 Task: Create a task  Integrate website with a new customer feedback management system , assign it to team member softage.4@softage.net in the project BroaderView and update the status of the task to  At Risk , set the priority of the task to Medium
Action: Mouse moved to (89, 64)
Screenshot: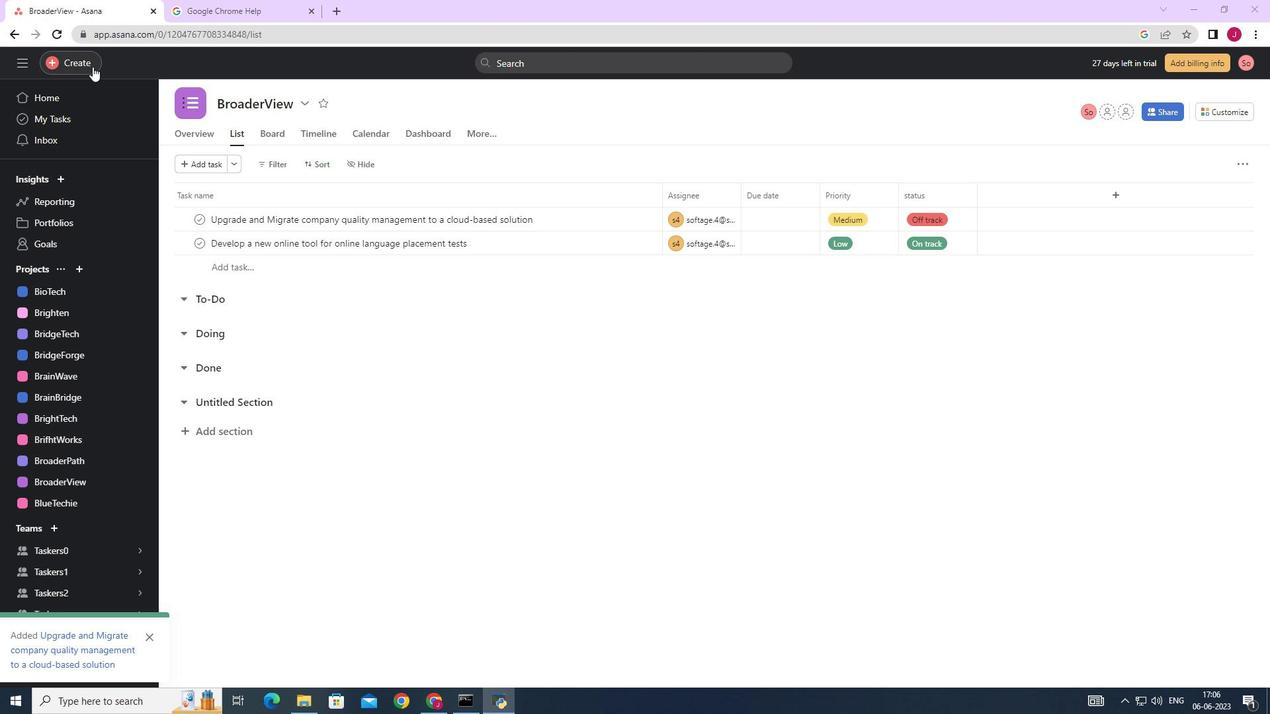 
Action: Mouse pressed left at (89, 64)
Screenshot: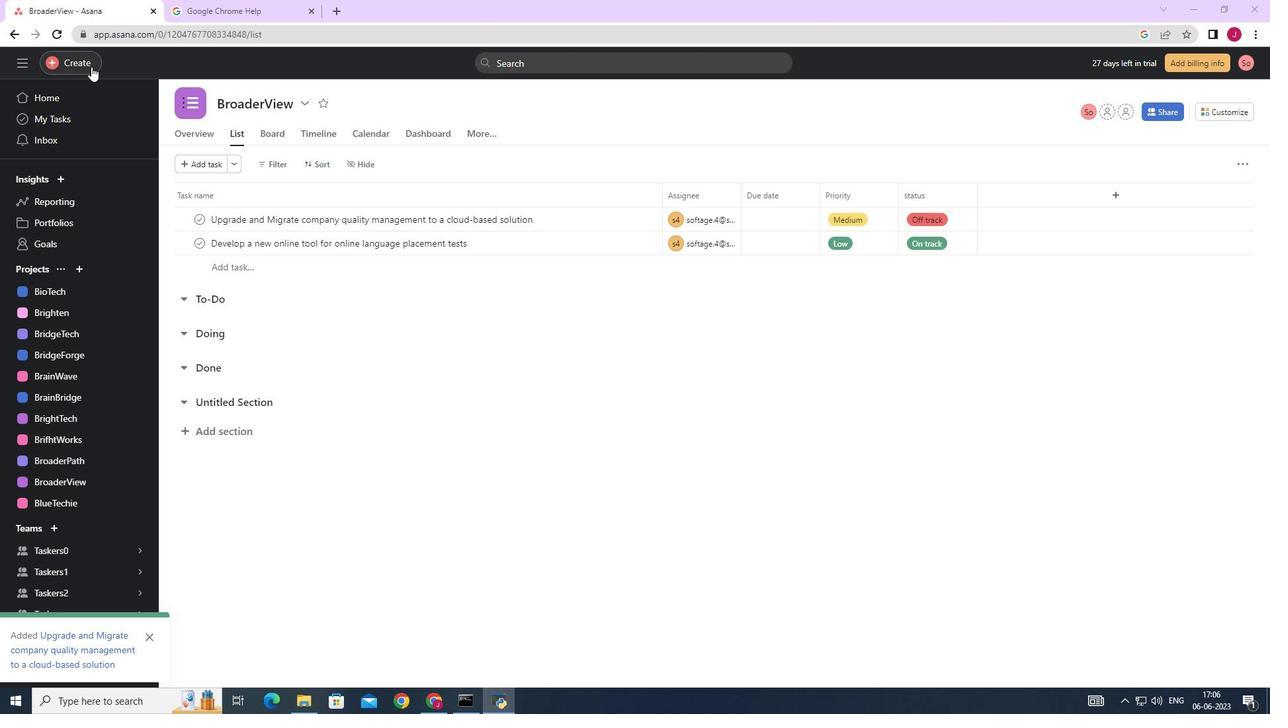 
Action: Mouse moved to (162, 64)
Screenshot: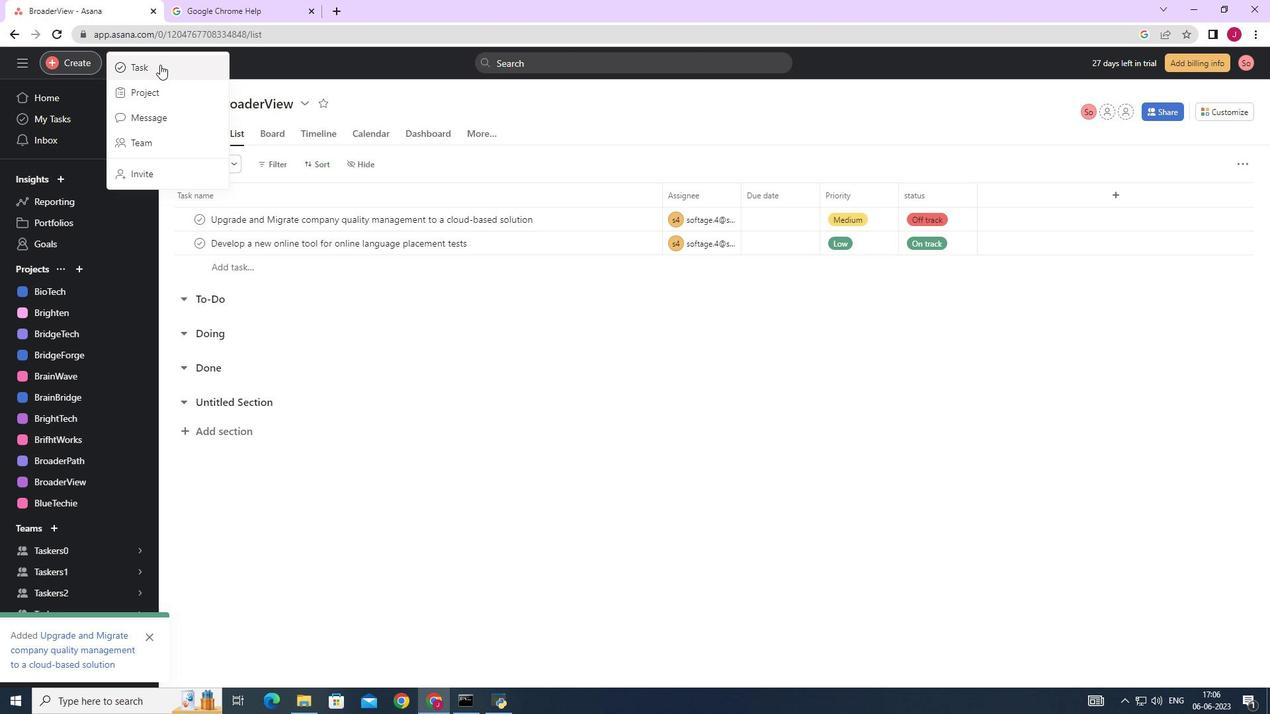 
Action: Mouse pressed left at (161, 64)
Screenshot: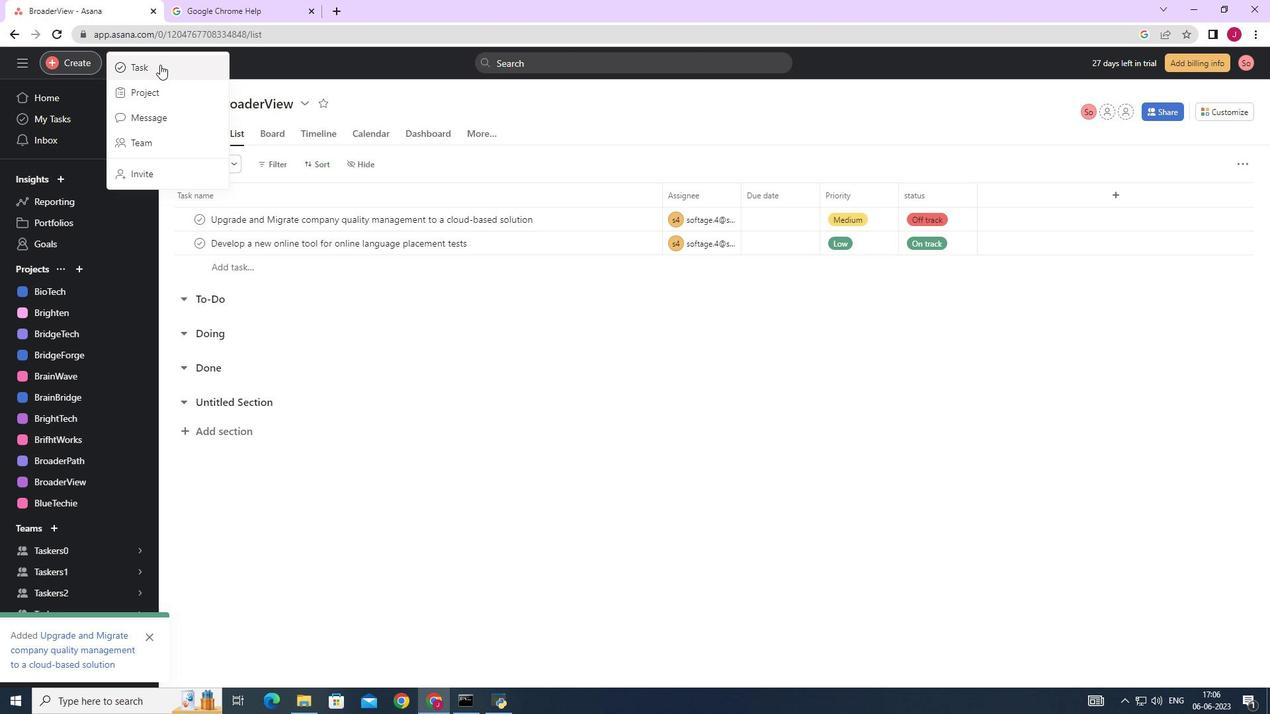 
Action: Mouse moved to (1006, 439)
Screenshot: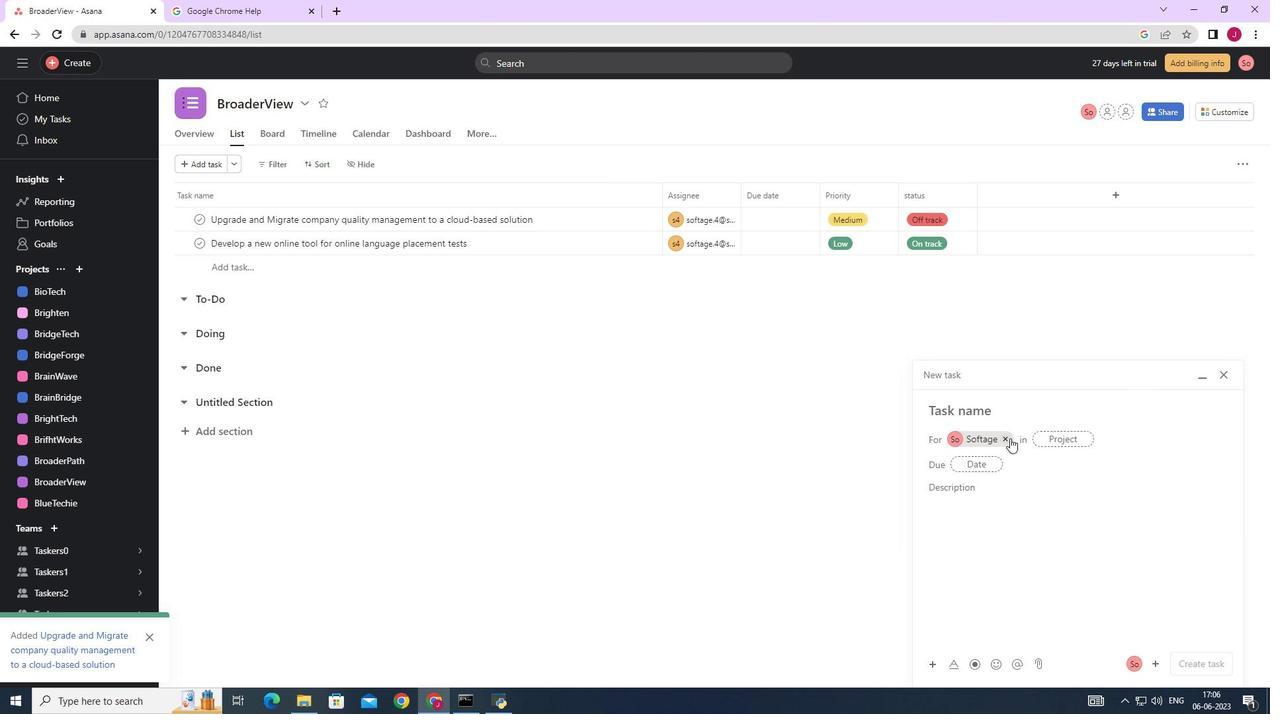 
Action: Mouse pressed left at (1006, 439)
Screenshot: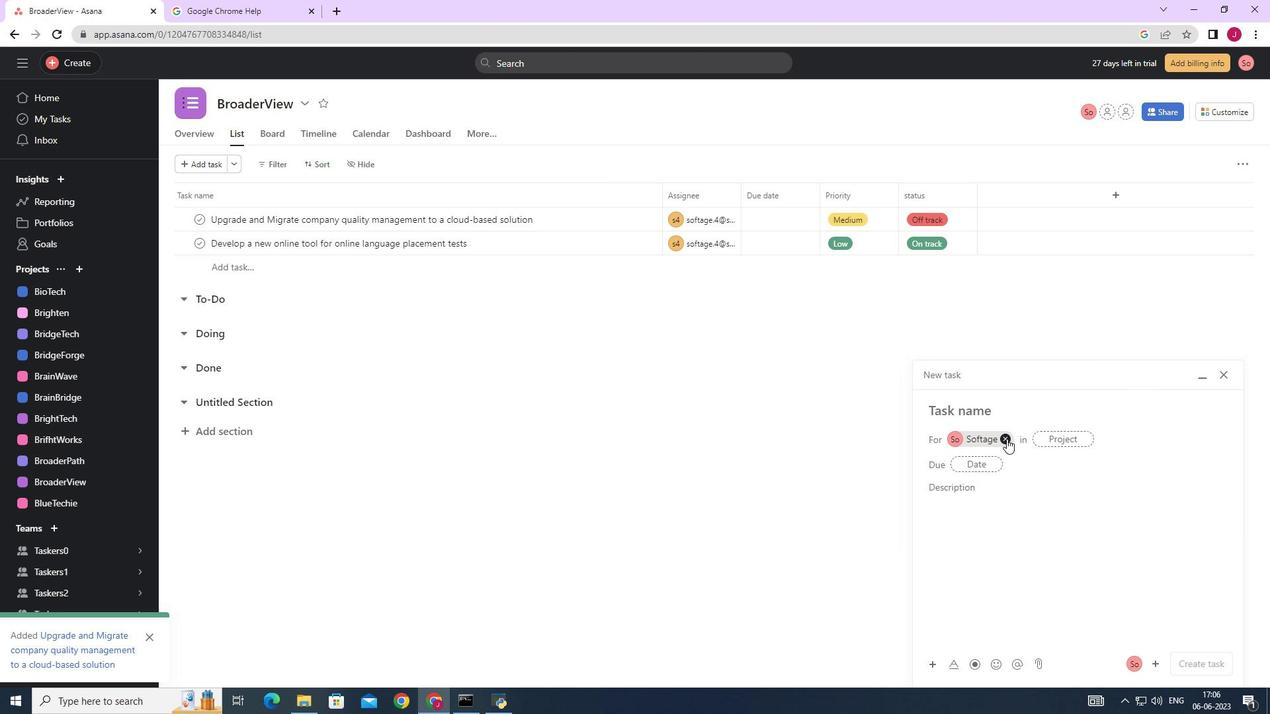 
Action: Mouse moved to (953, 408)
Screenshot: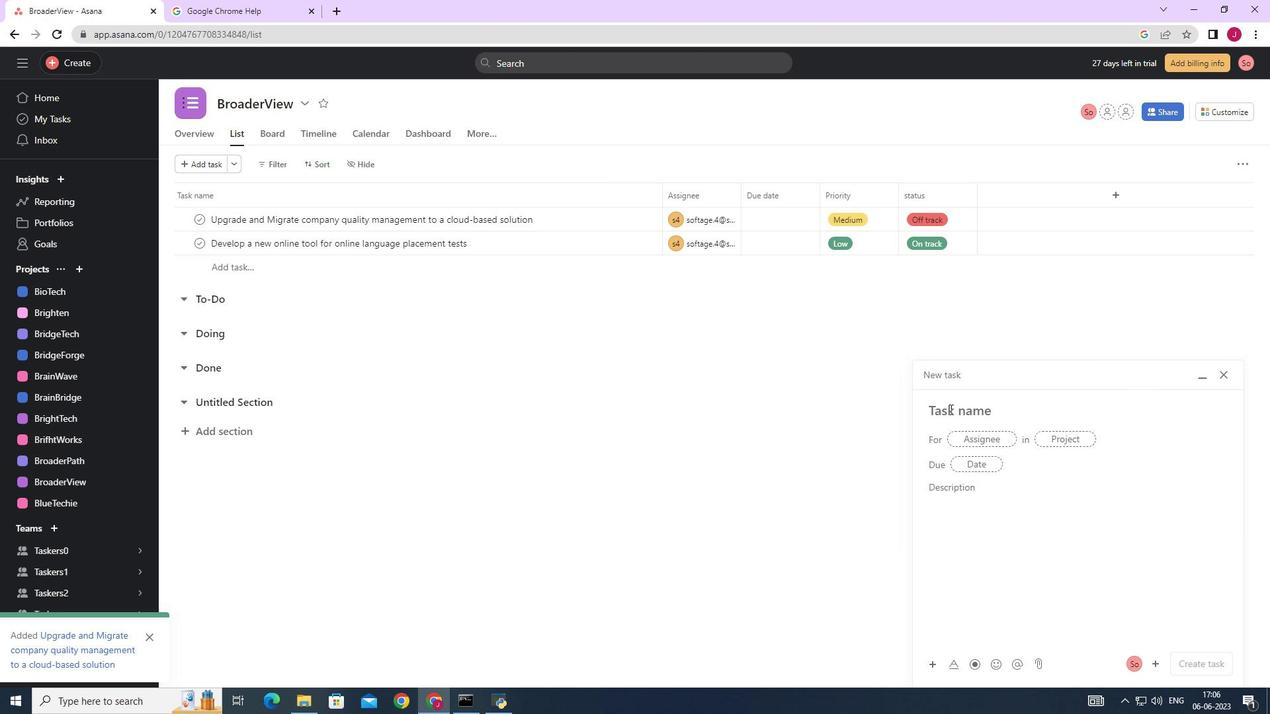 
Action: Mouse pressed left at (953, 408)
Screenshot: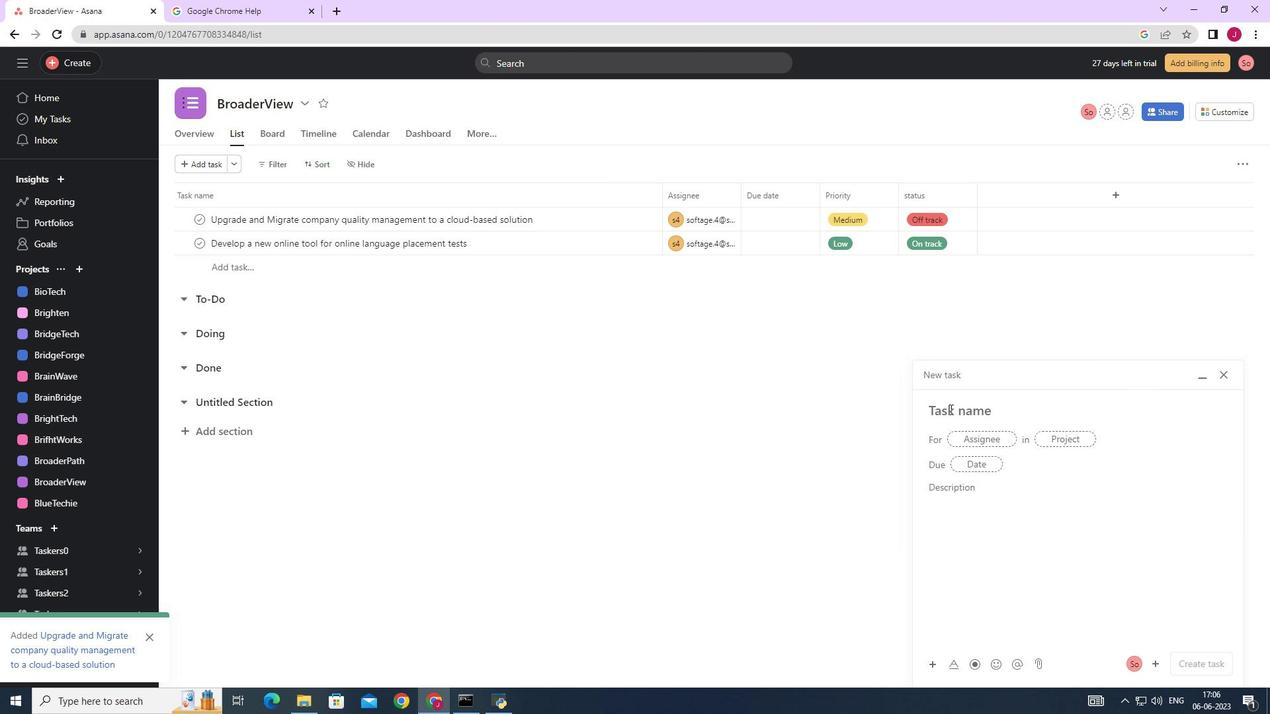 
Action: Key pressed <Key.caps_lock>I<Key.caps_lock>ntegrate<Key.space>wen<Key.backspace>bsite<Key.space>with<Key.space>a<Key.space>new<Key.space>customer<Key.space>feedback<Key.space>management<Key.space>system
Screenshot: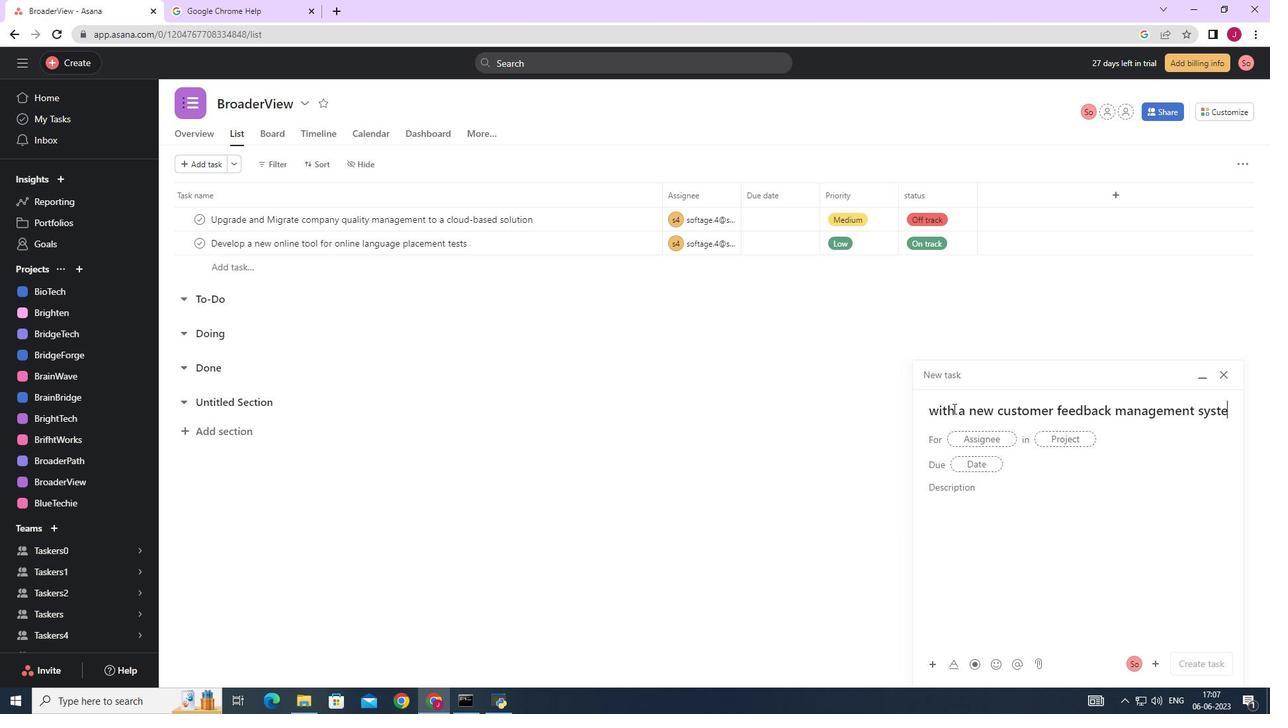 
Action: Mouse moved to (977, 437)
Screenshot: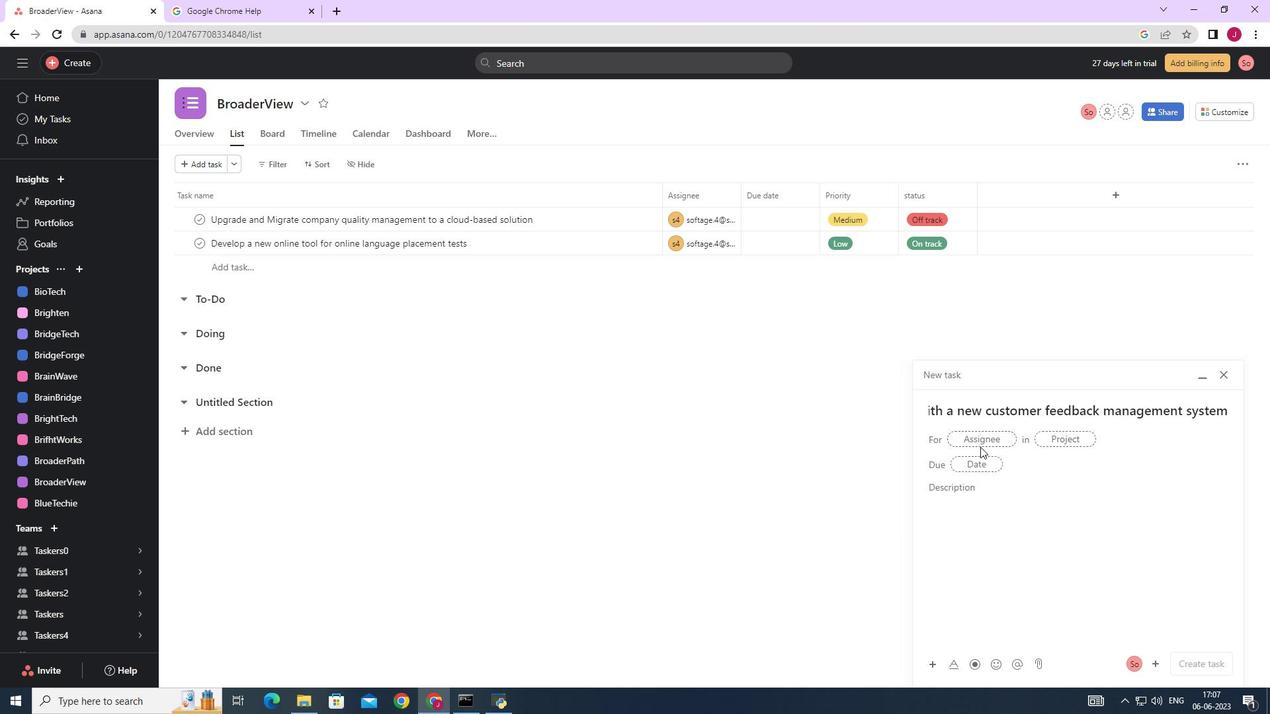 
Action: Mouse pressed left at (977, 437)
Screenshot: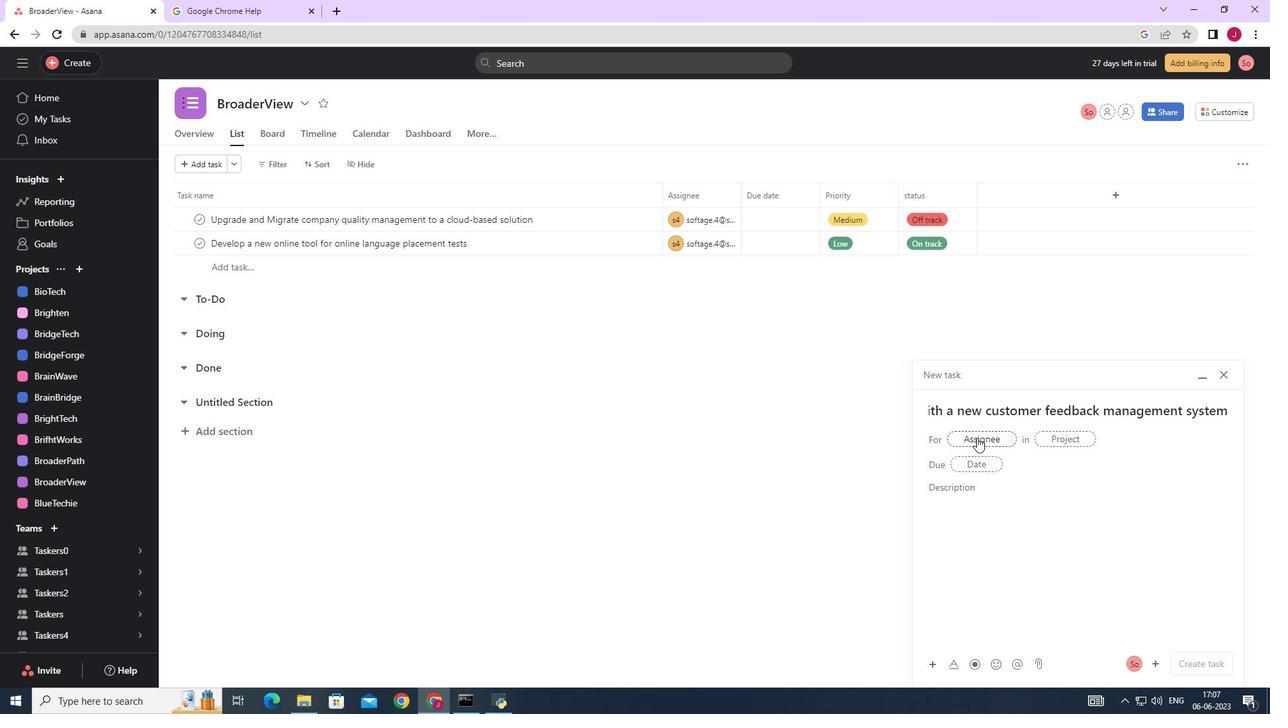 
Action: Key pressed softage.
Screenshot: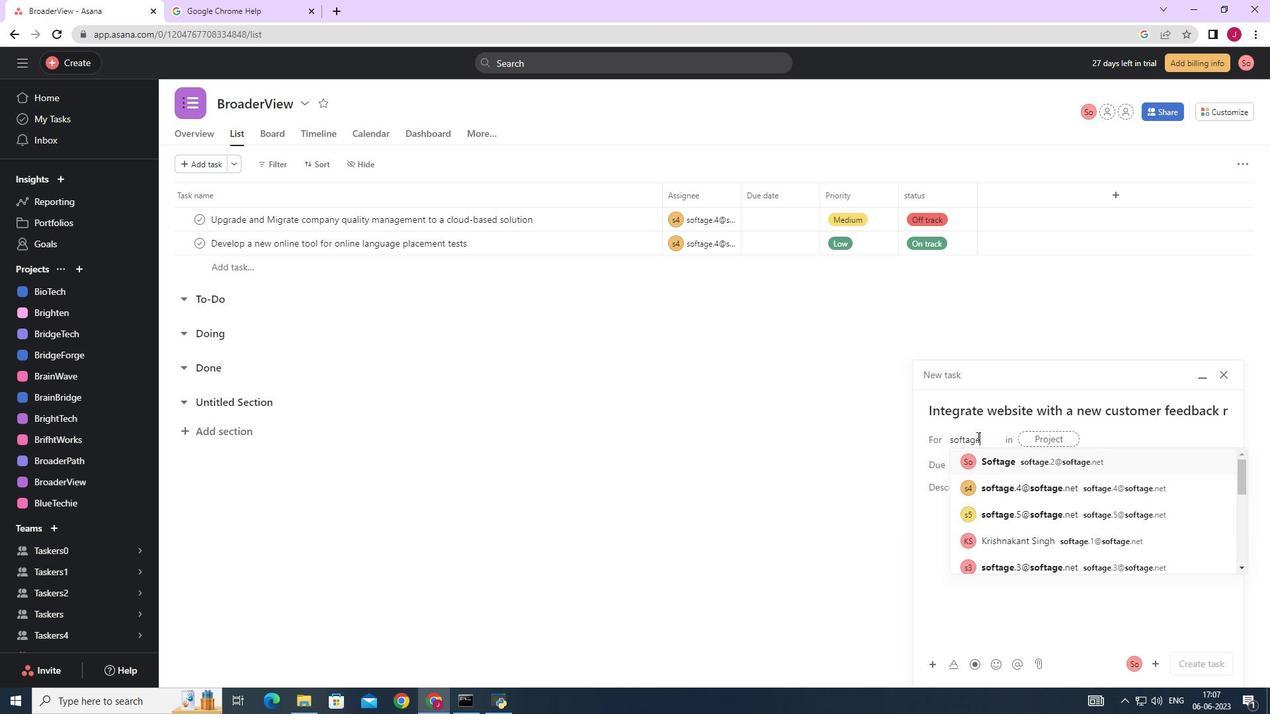 
Action: Mouse moved to (1016, 425)
Screenshot: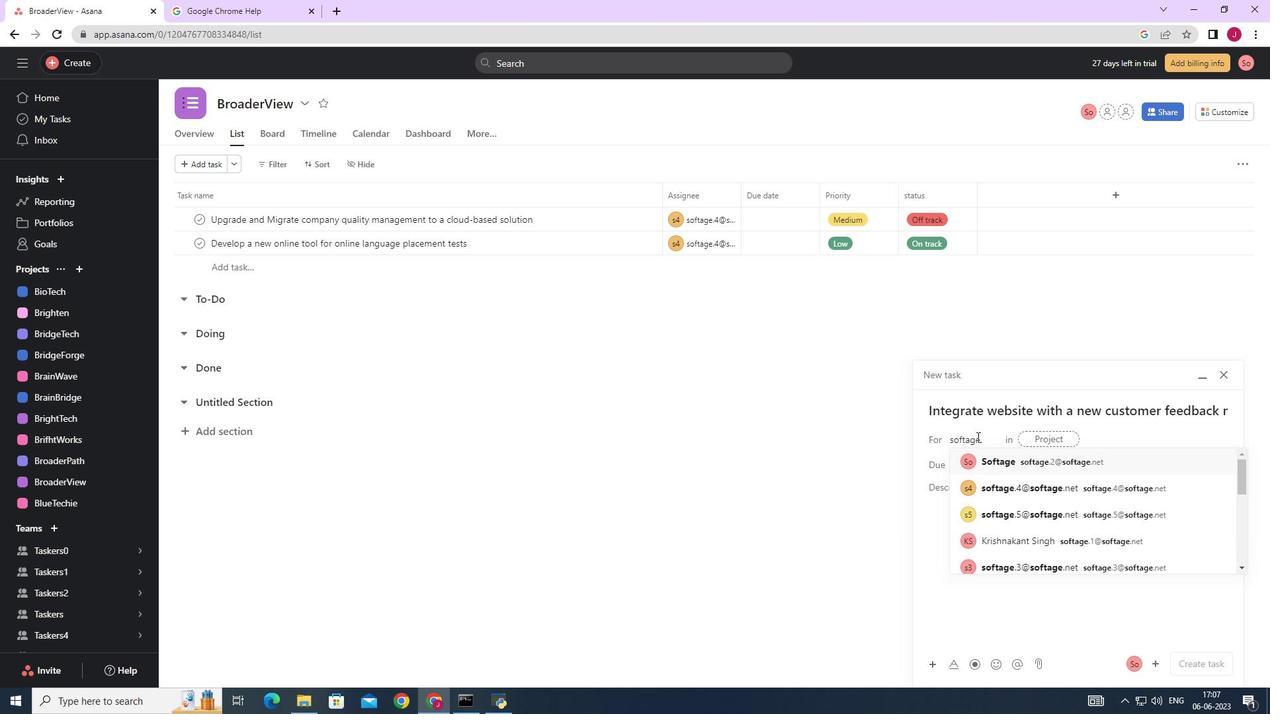 
Action: Key pressed 4
Screenshot: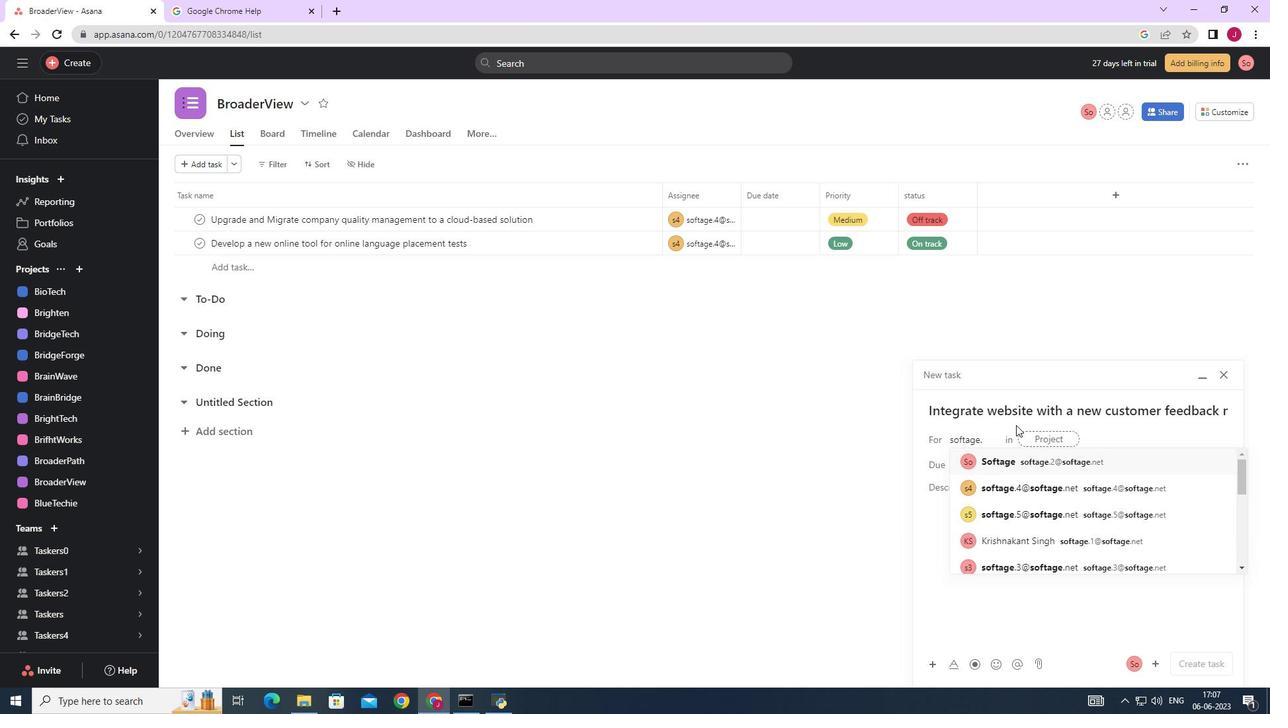 
Action: Mouse moved to (1014, 459)
Screenshot: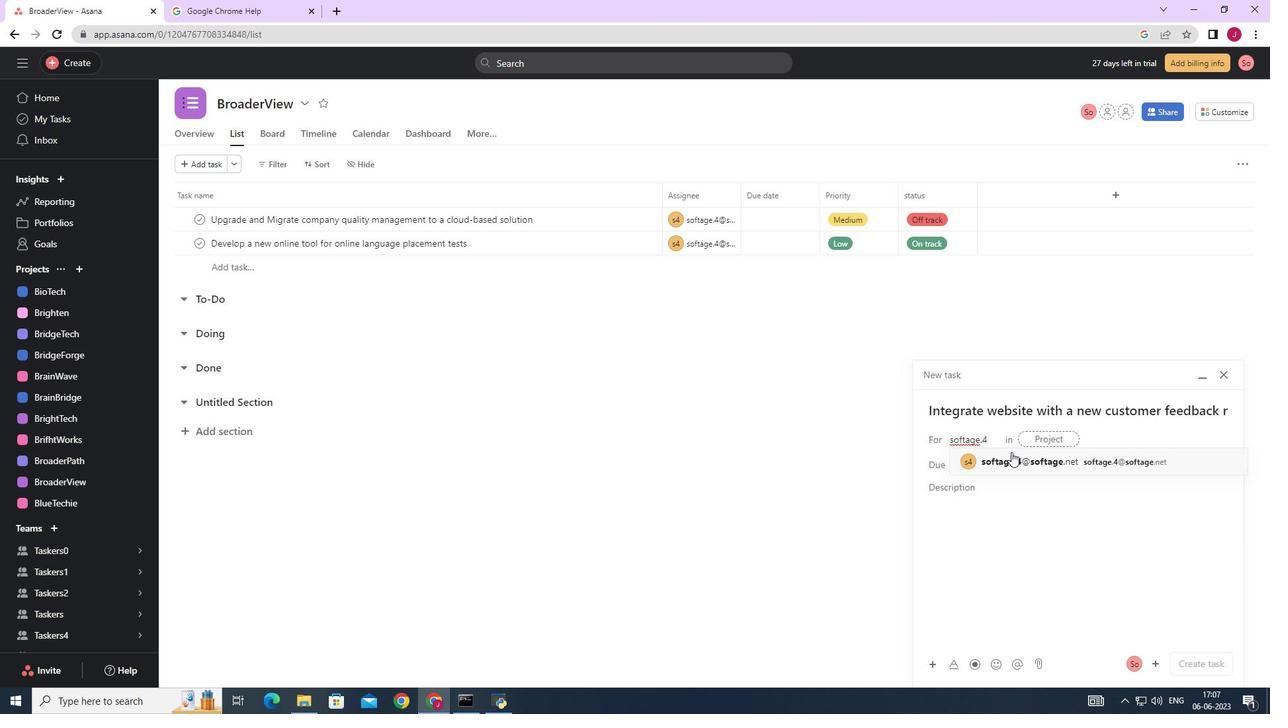 
Action: Mouse pressed left at (1014, 459)
Screenshot: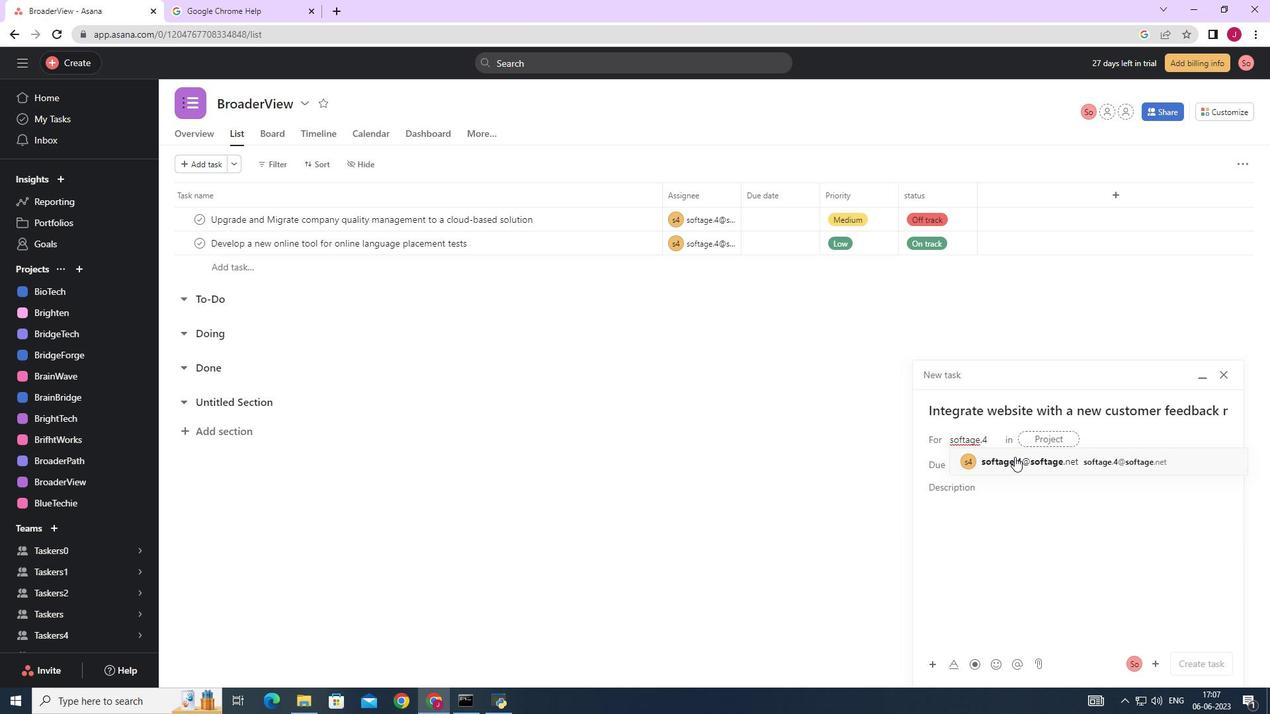
Action: Mouse moved to (825, 463)
Screenshot: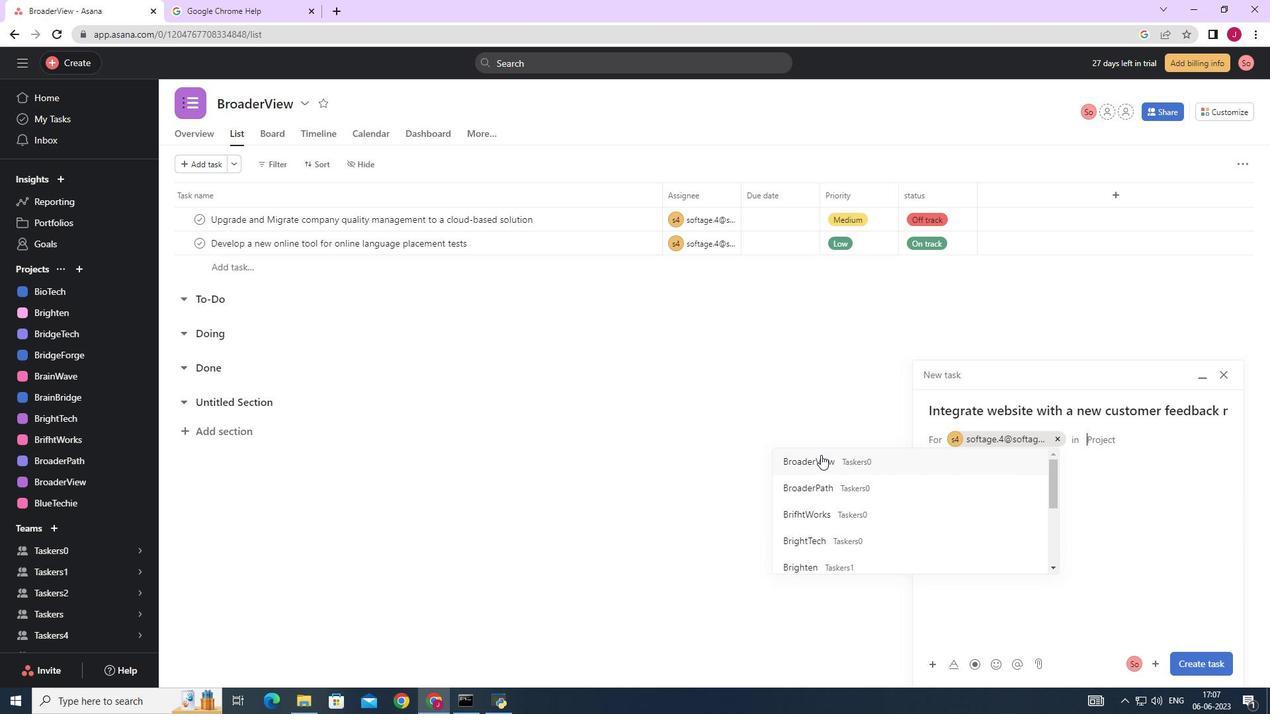 
Action: Mouse pressed left at (825, 463)
Screenshot: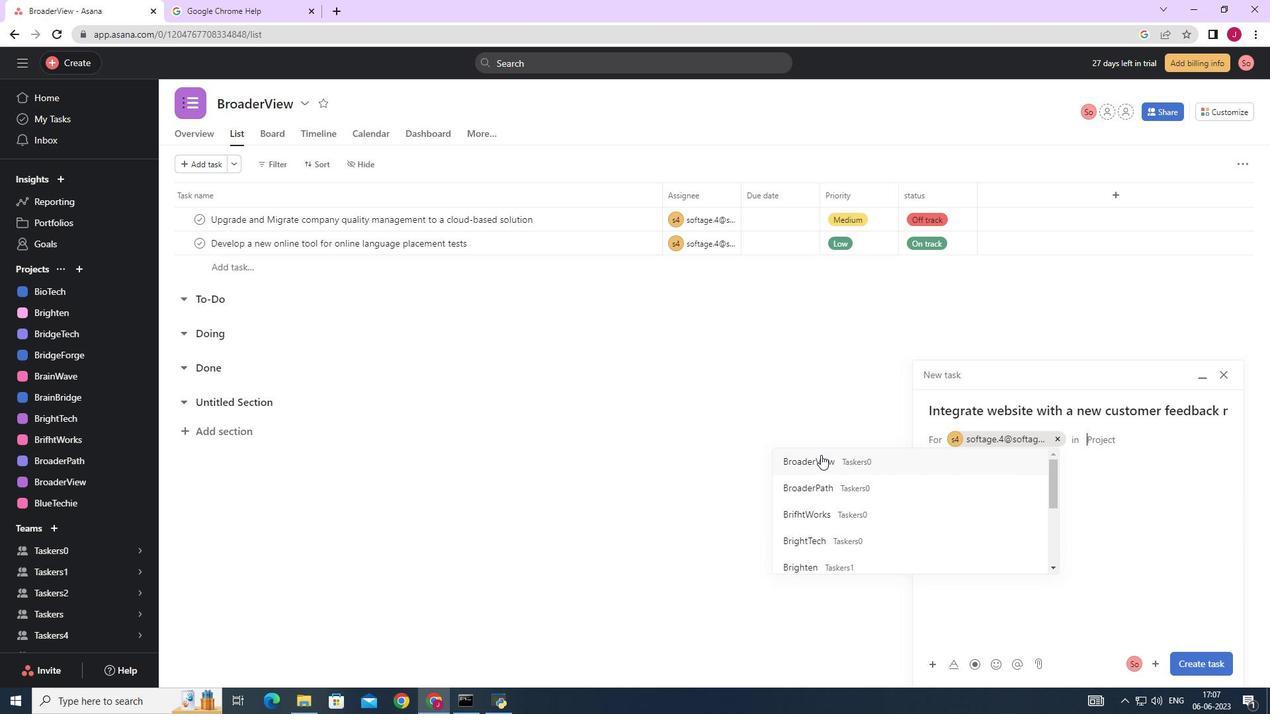 
Action: Mouse moved to (989, 490)
Screenshot: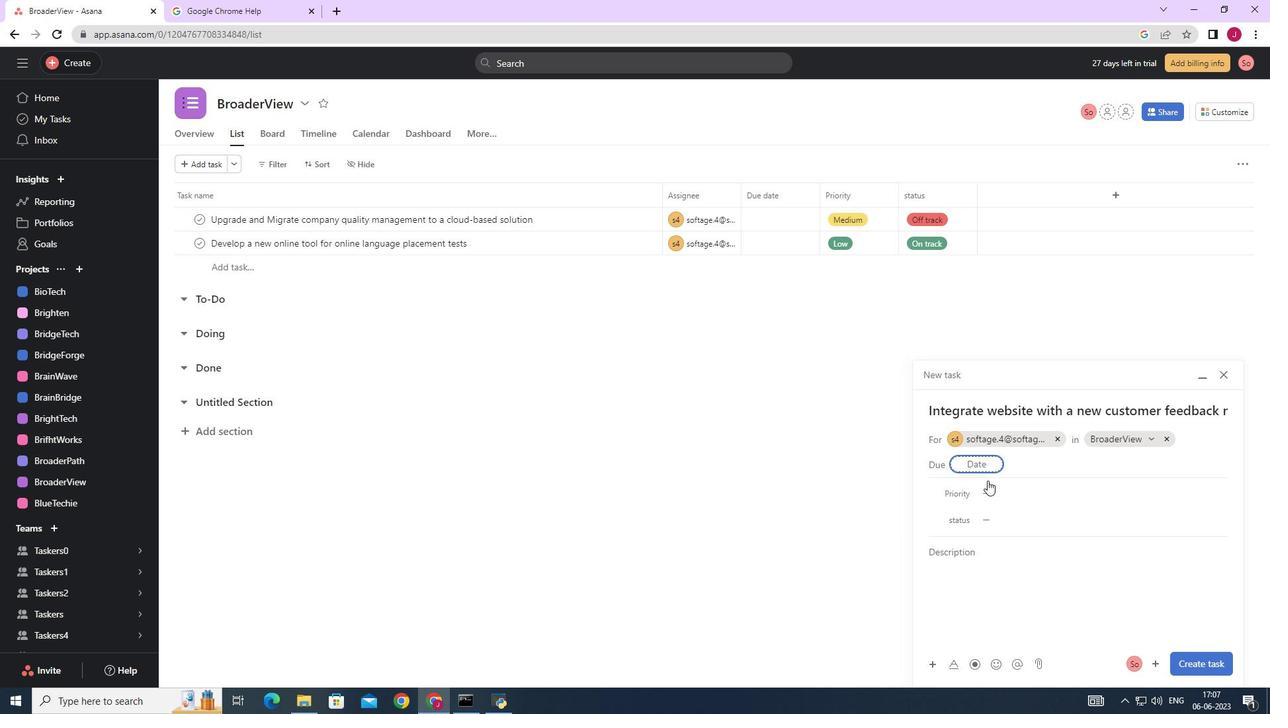 
Action: Mouse pressed left at (989, 490)
Screenshot: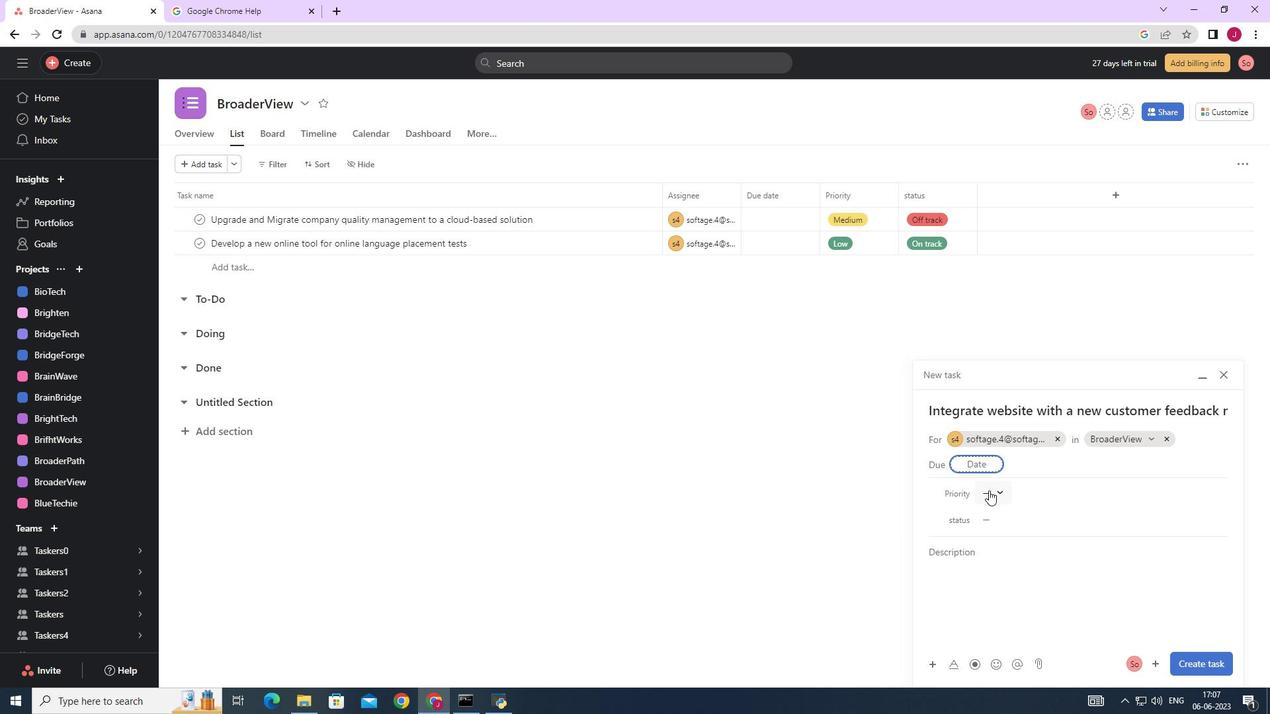 
Action: Mouse moved to (1021, 564)
Screenshot: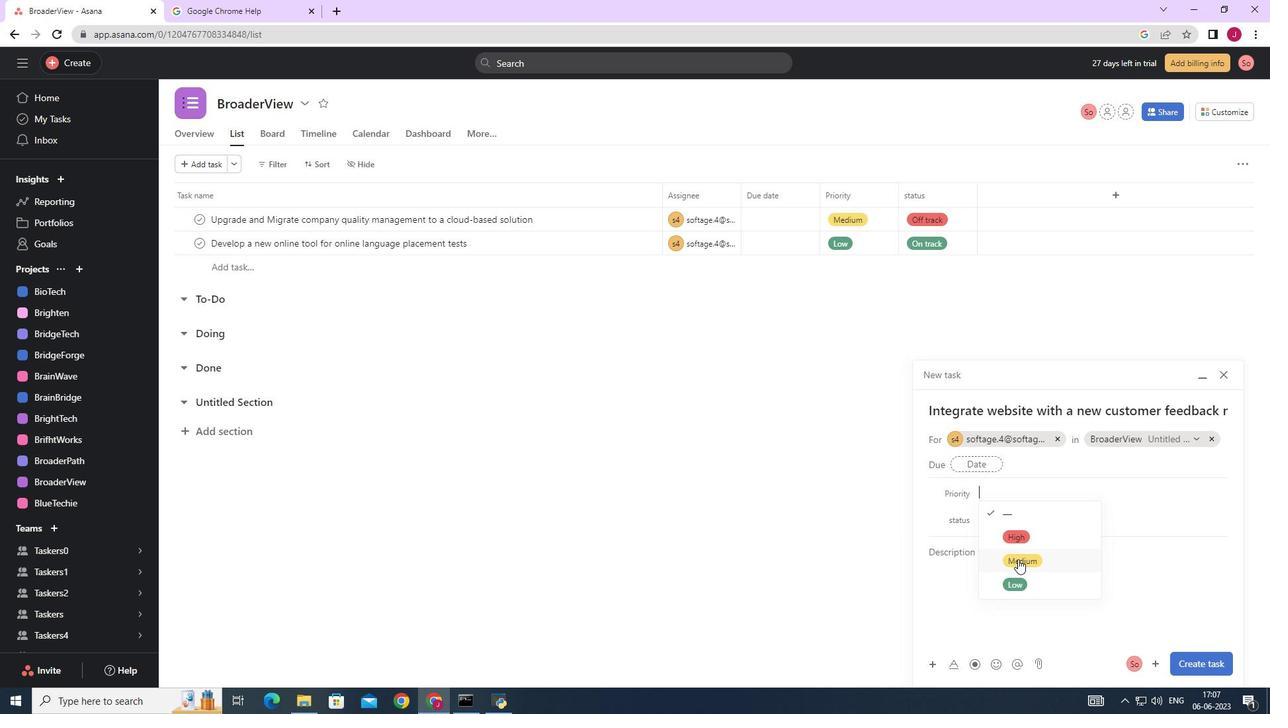 
Action: Mouse pressed left at (1021, 564)
Screenshot: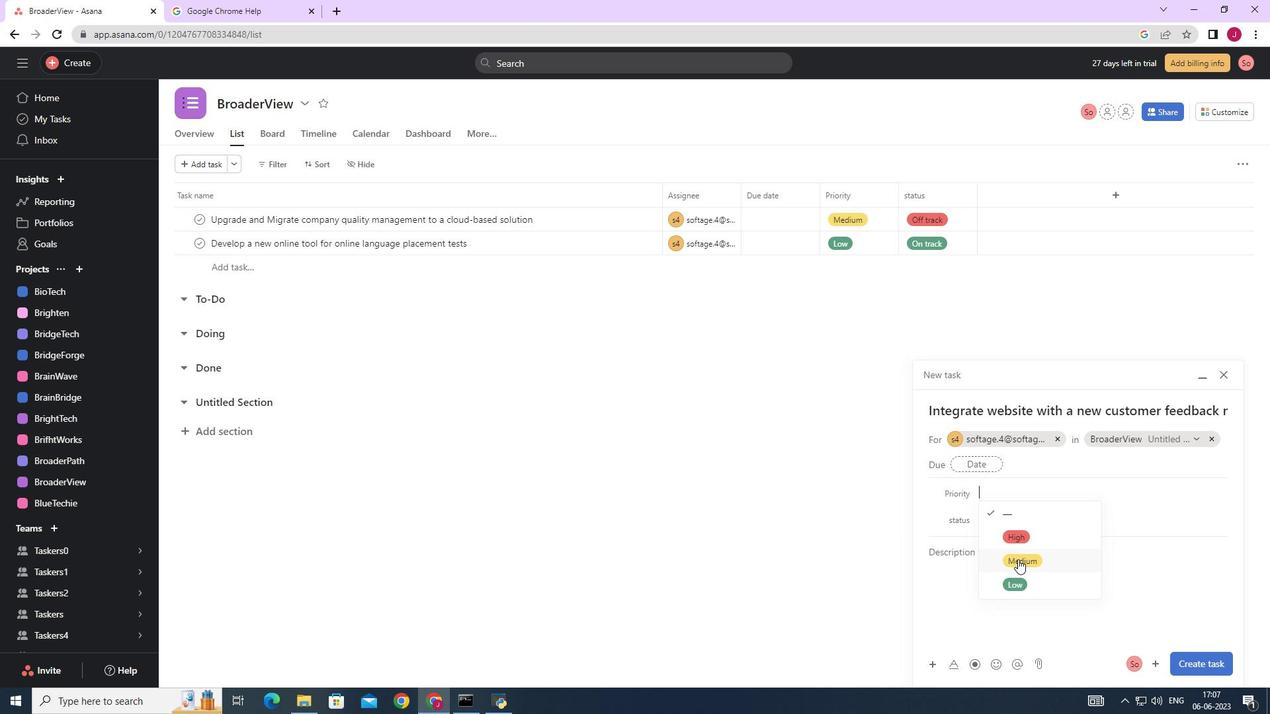 
Action: Mouse moved to (993, 516)
Screenshot: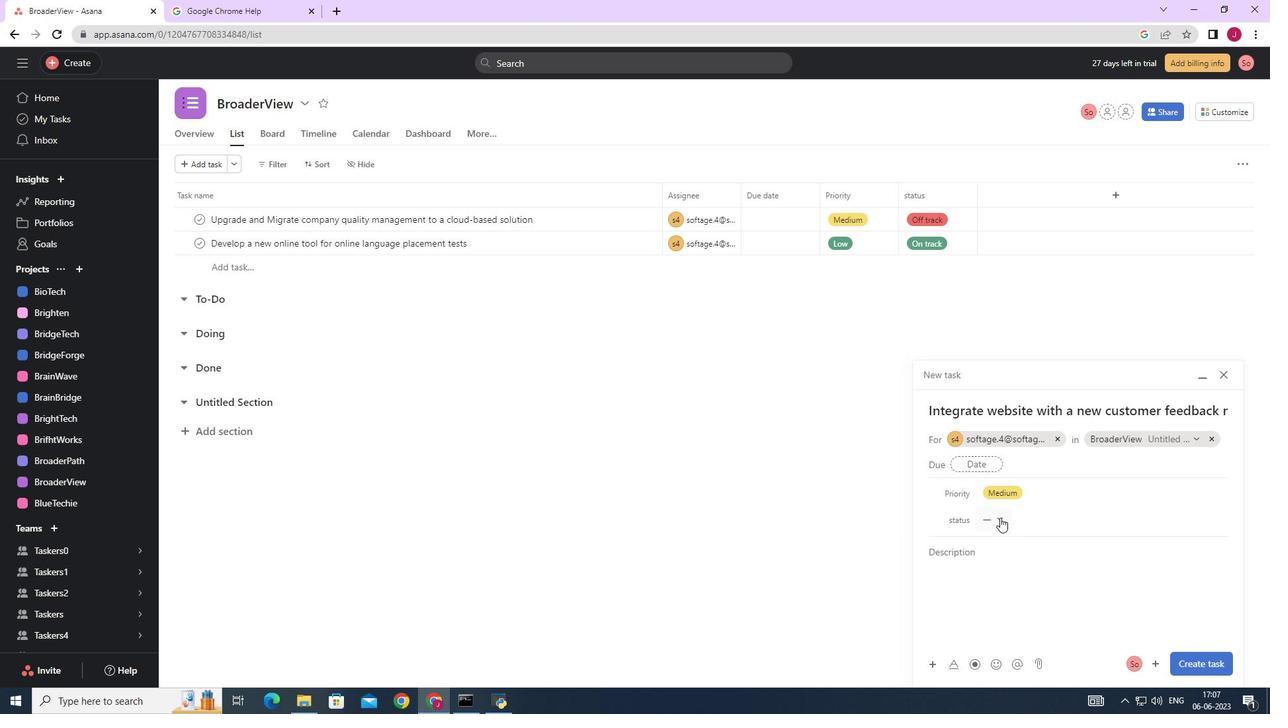 
Action: Mouse pressed left at (993, 516)
Screenshot: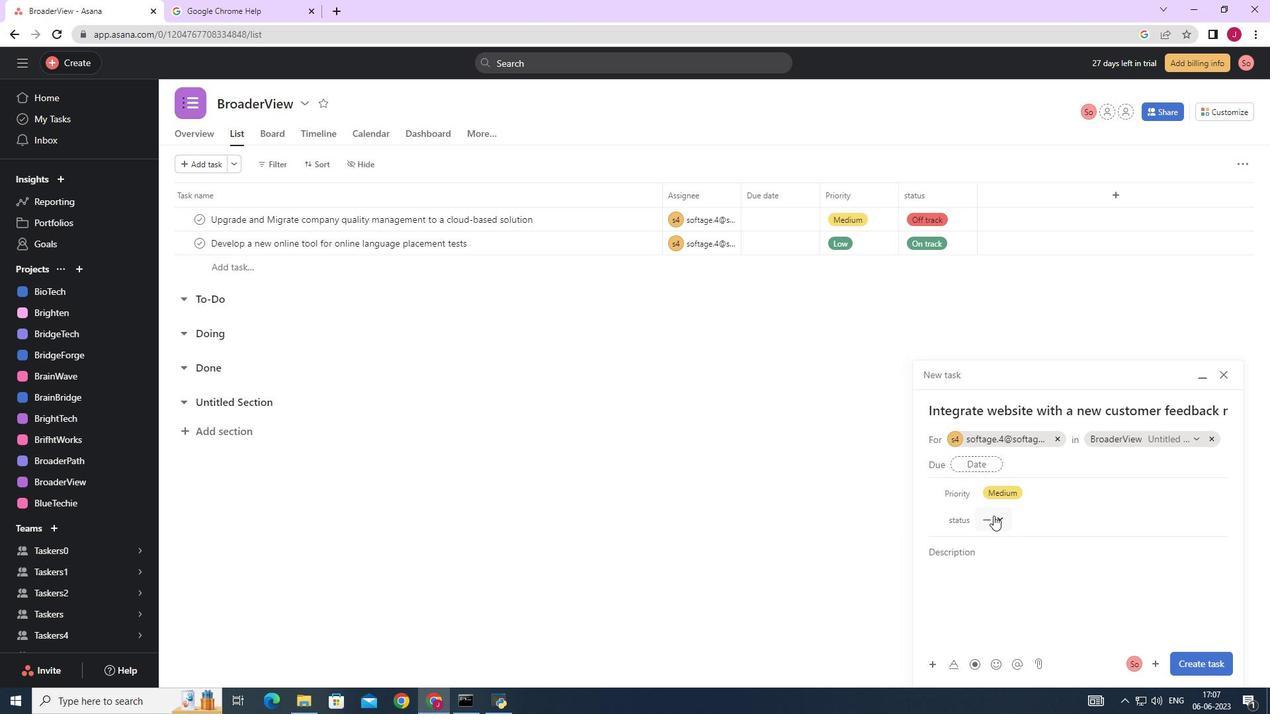 
Action: Mouse moved to (1017, 608)
Screenshot: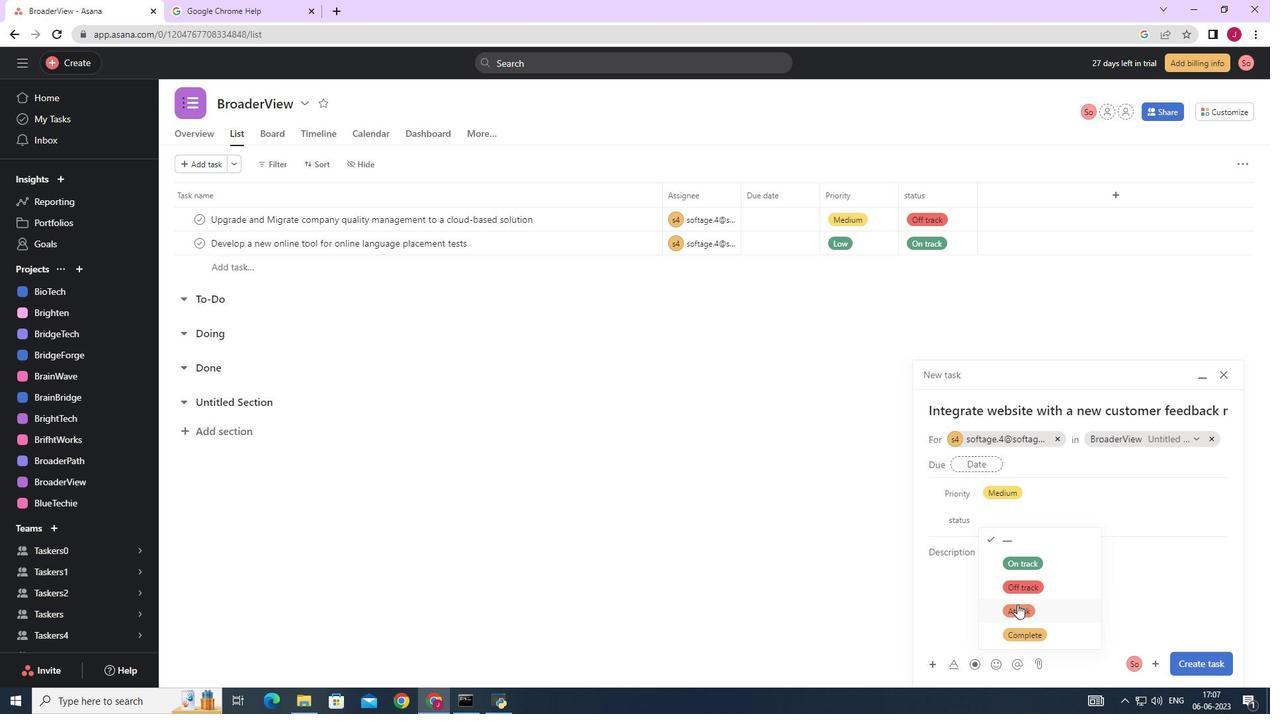 
Action: Mouse pressed left at (1017, 608)
Screenshot: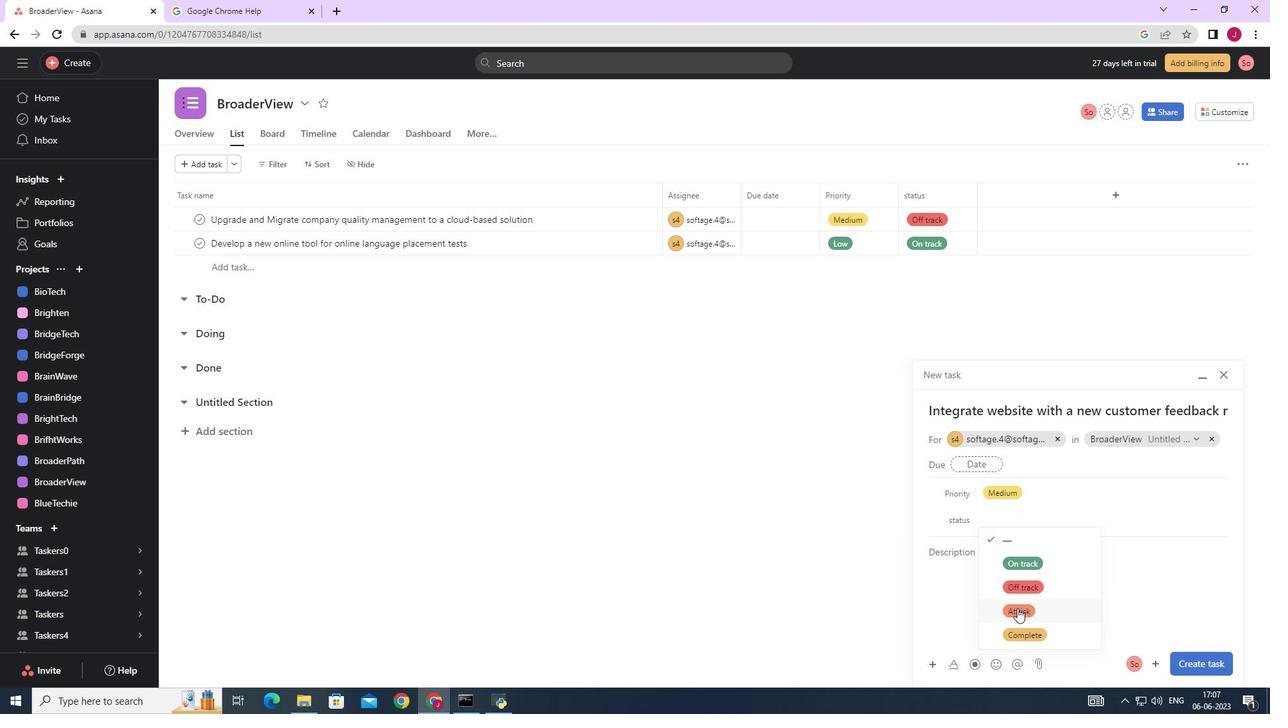
Action: Mouse moved to (1196, 662)
Screenshot: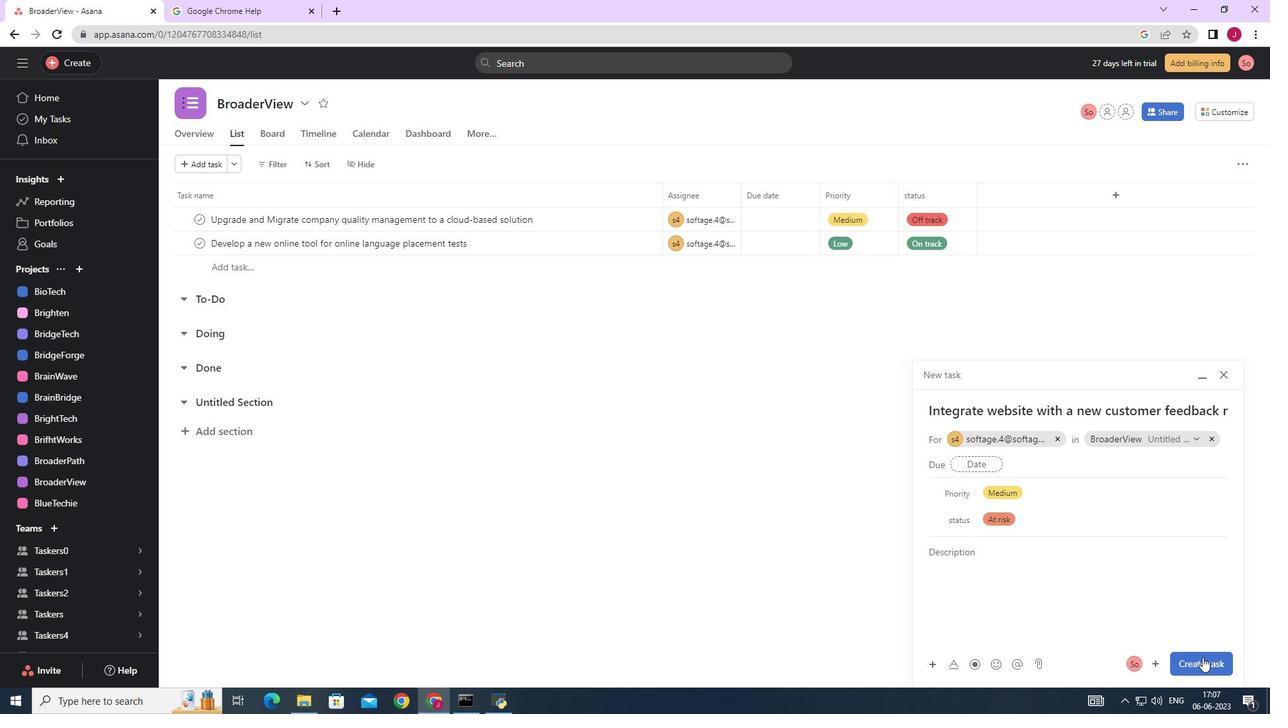 
Action: Mouse pressed left at (1196, 662)
Screenshot: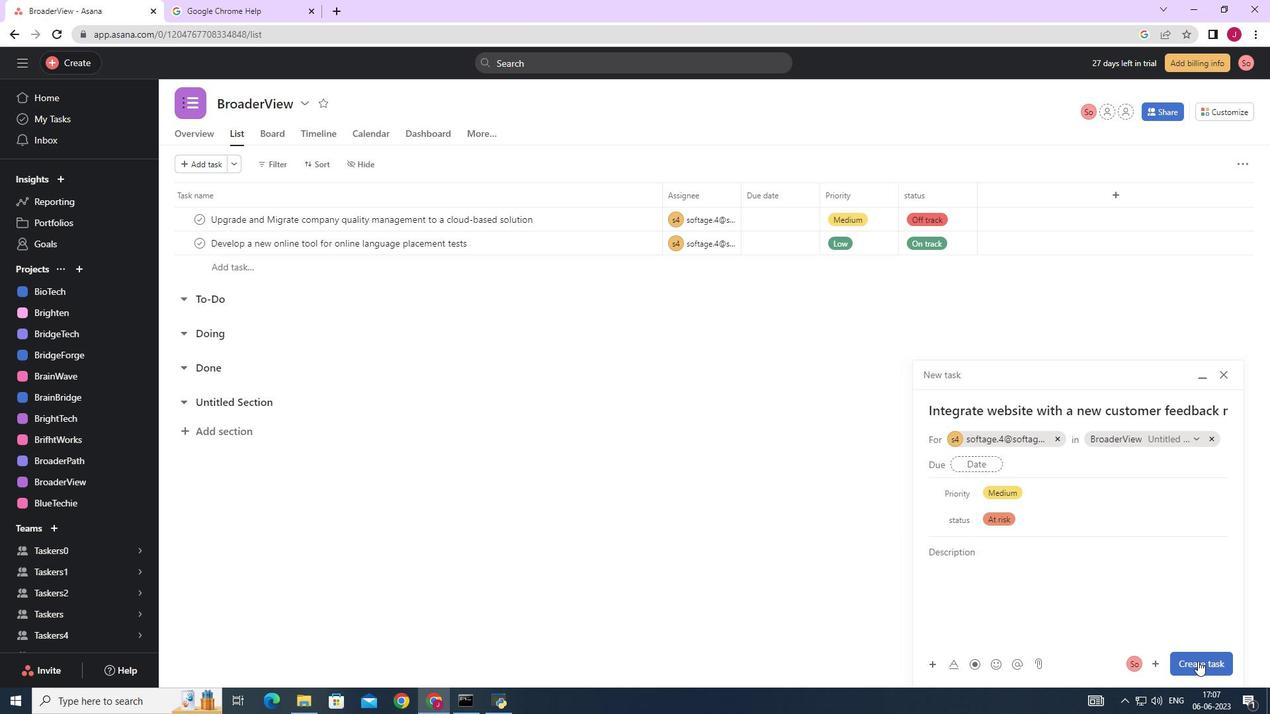 
Action: Mouse moved to (1165, 514)
Screenshot: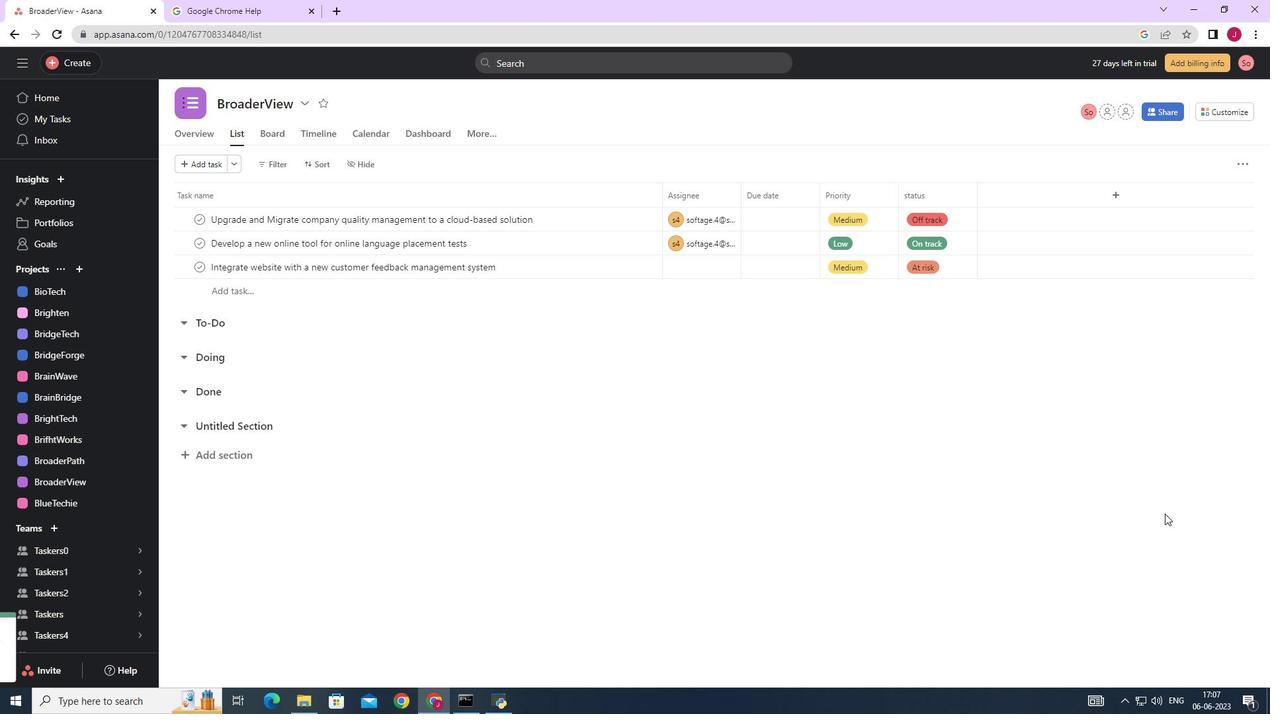 
